 Task: Add the task  Create a new online booking system for a tour operator to the section Continuous Integration (CI) Sprint in the project AgileOutlook and add a Due Date to the respective task as 2024/04/12
Action: Mouse moved to (90, 304)
Screenshot: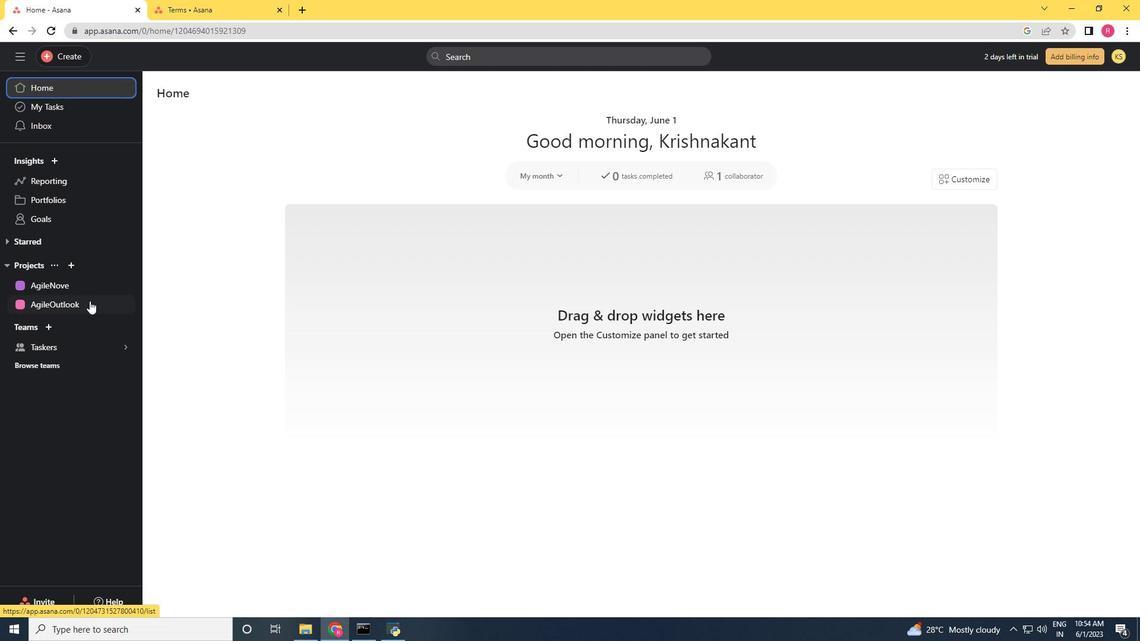 
Action: Mouse pressed left at (90, 304)
Screenshot: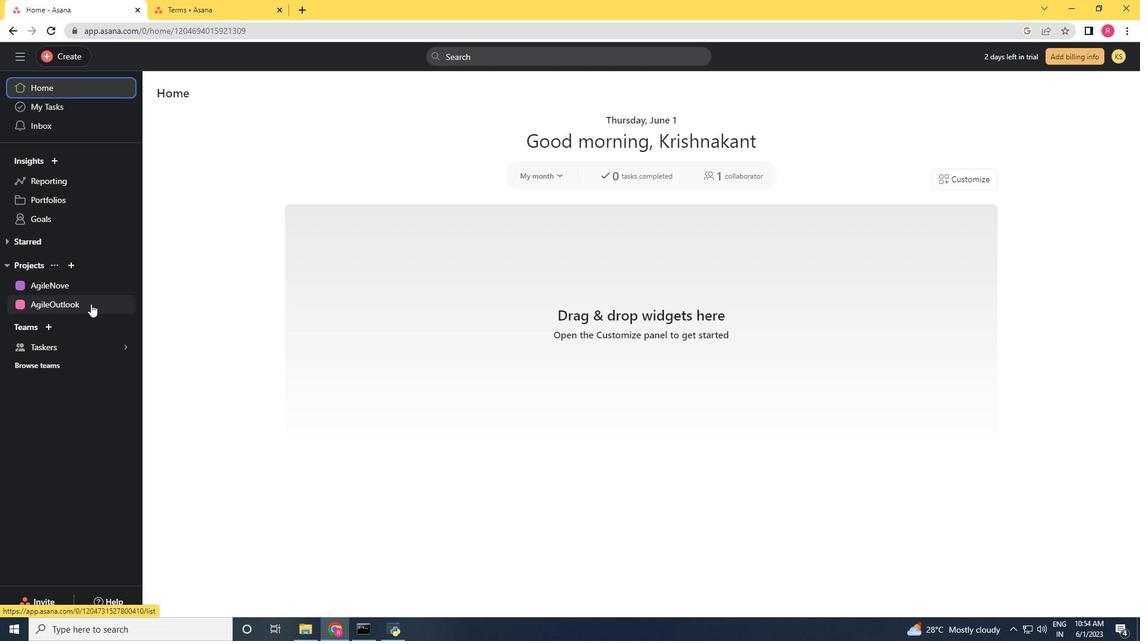 
Action: Mouse moved to (716, 259)
Screenshot: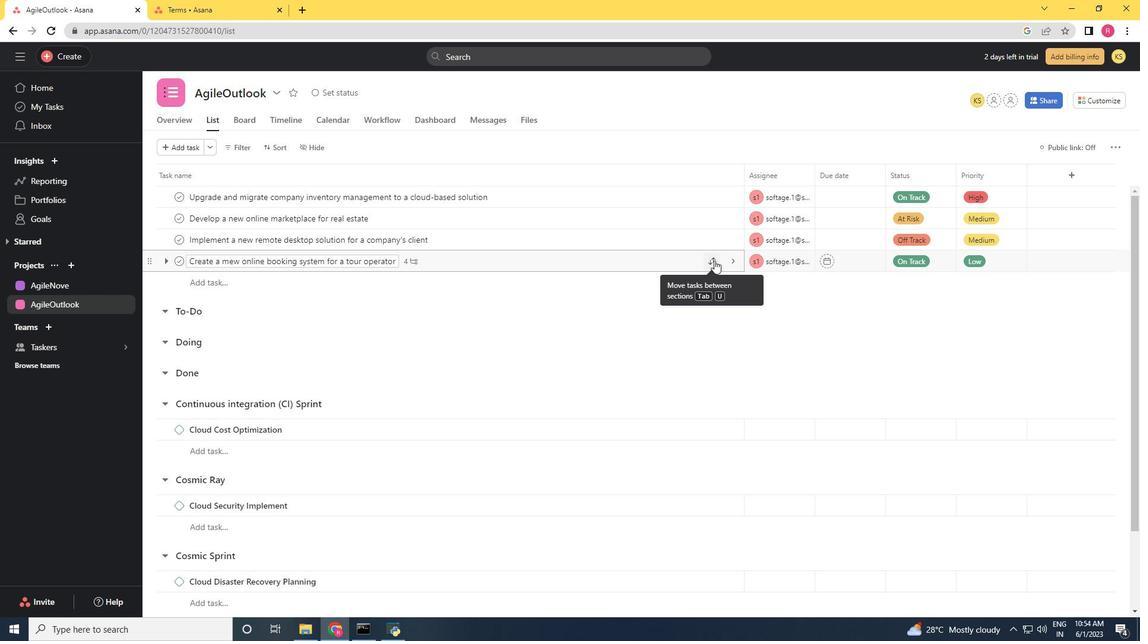 
Action: Mouse pressed left at (716, 259)
Screenshot: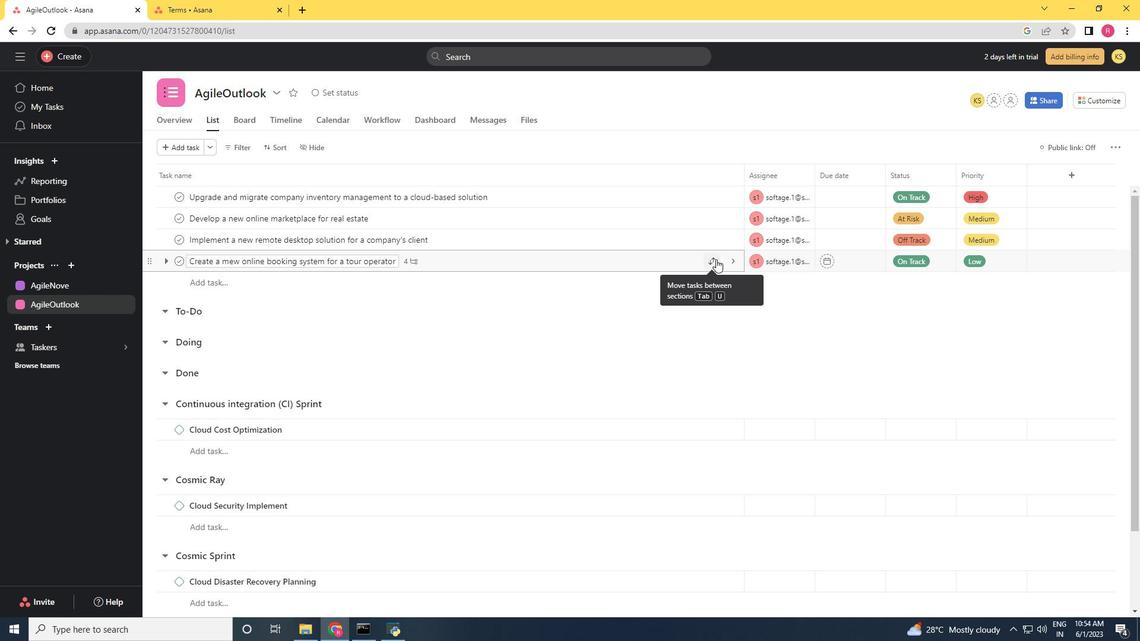 
Action: Mouse moved to (648, 395)
Screenshot: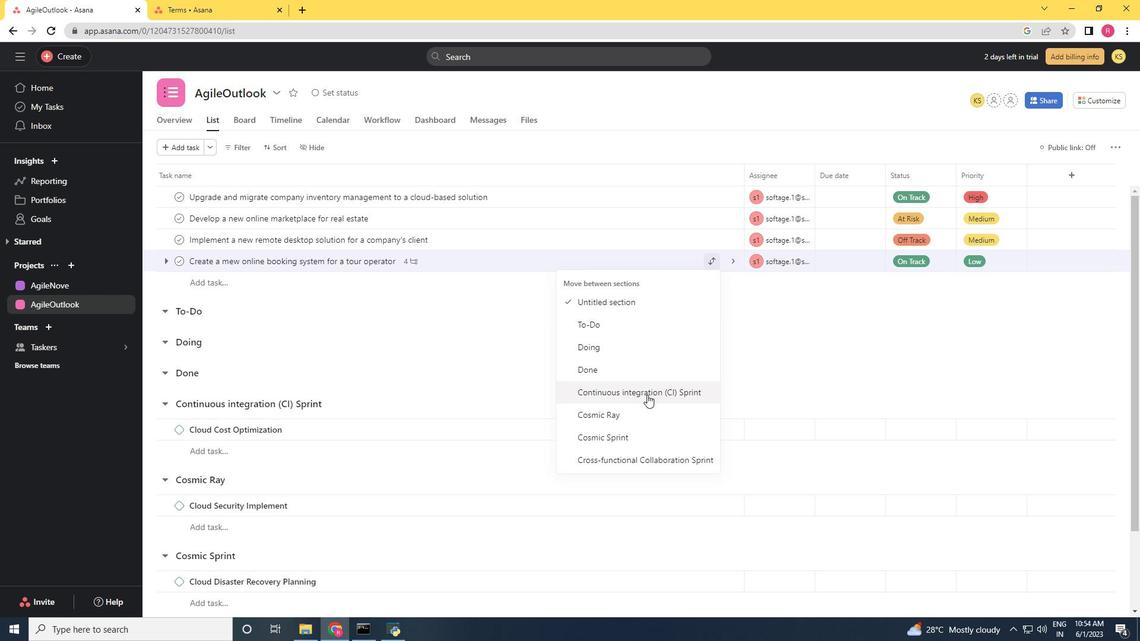 
Action: Mouse pressed left at (648, 395)
Screenshot: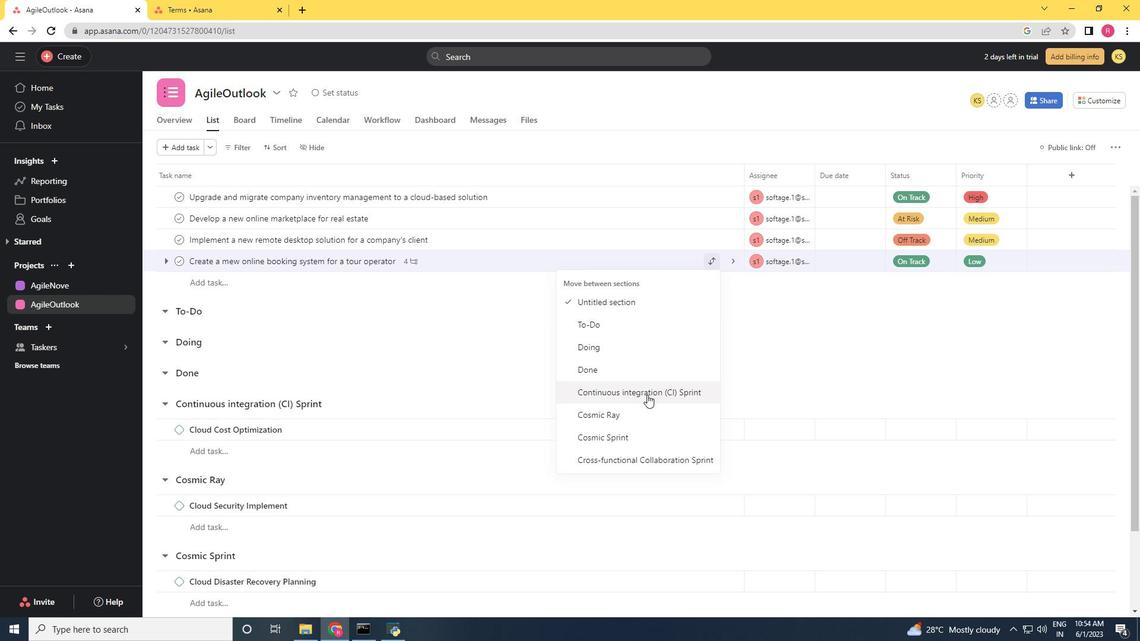 
Action: Mouse moved to (278, 143)
Screenshot: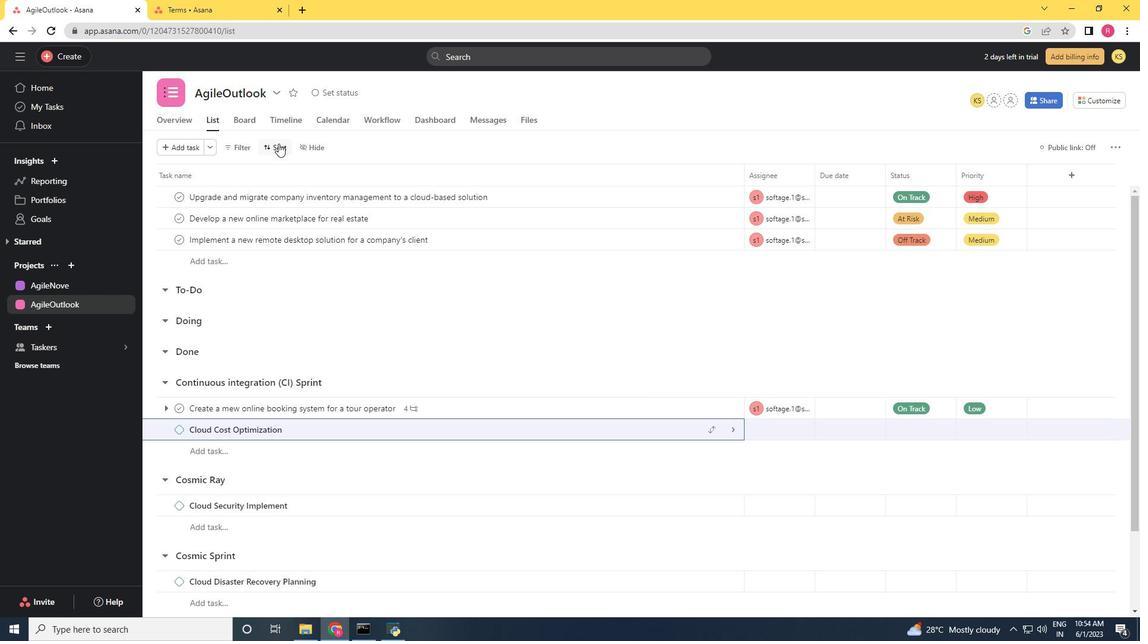 
Action: Mouse pressed left at (278, 143)
Screenshot: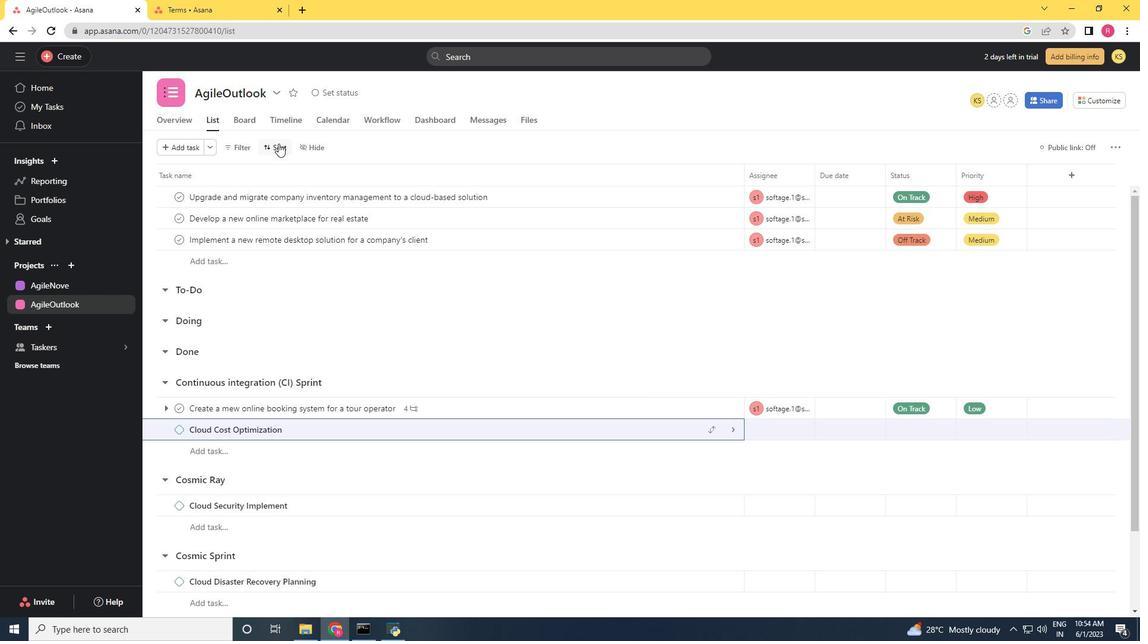 
Action: Mouse moved to (509, 289)
Screenshot: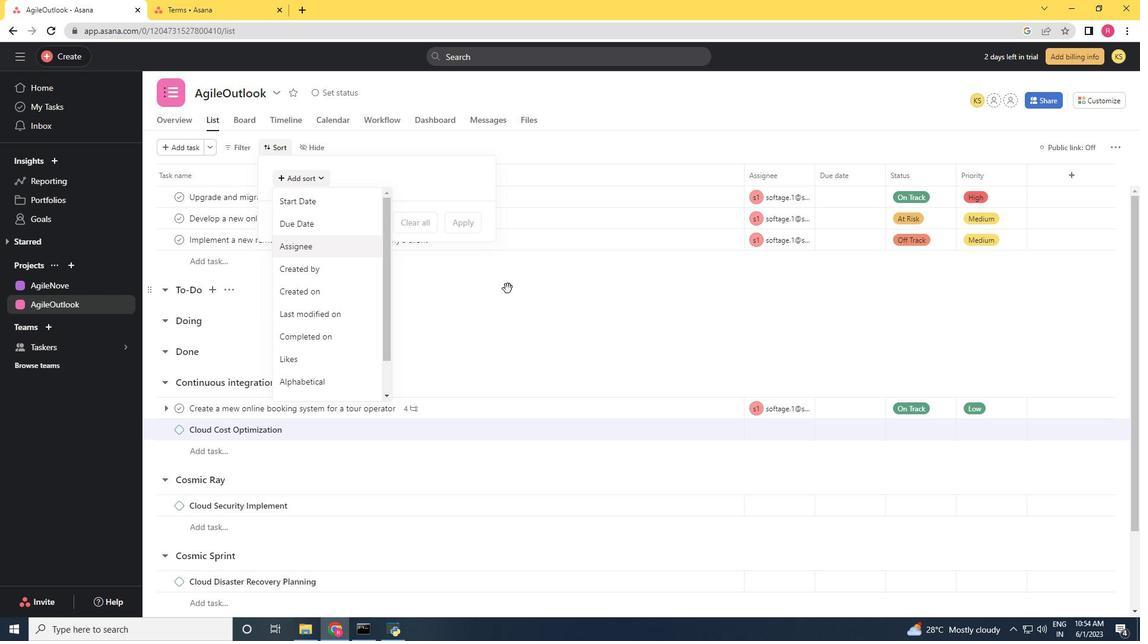 
Action: Mouse pressed left at (509, 289)
Screenshot: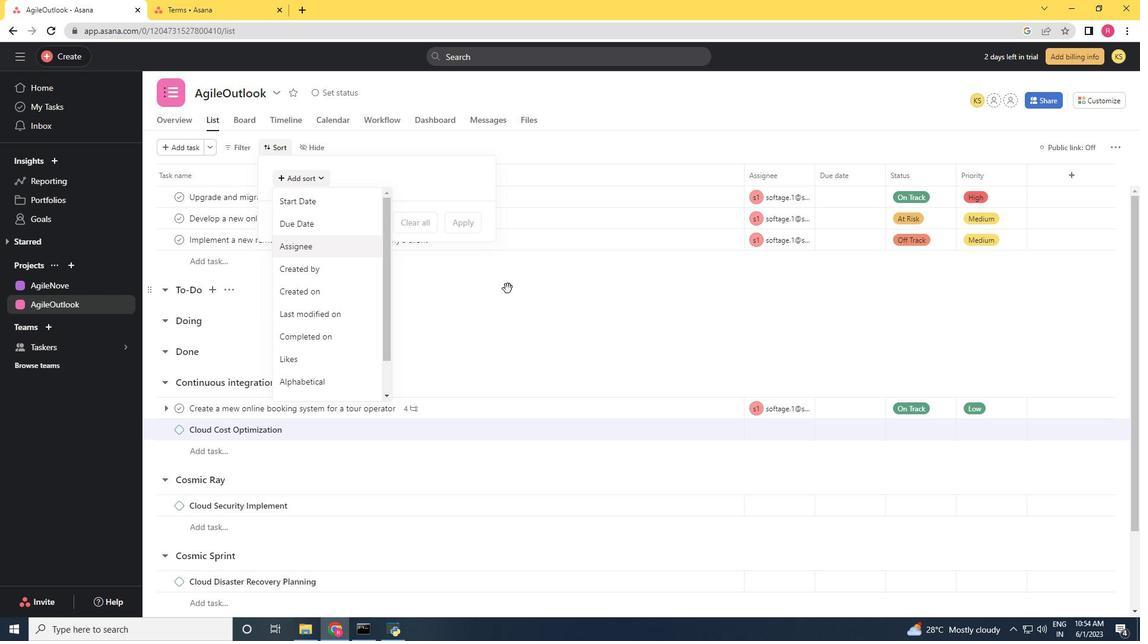 
Action: Mouse moved to (528, 400)
Screenshot: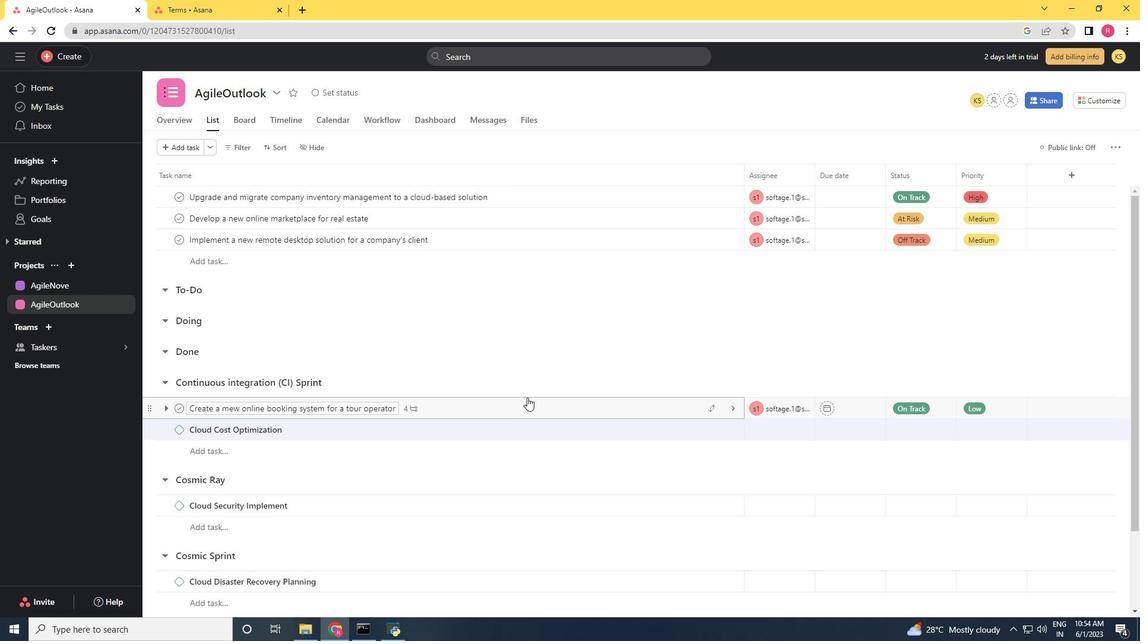 
Action: Mouse pressed left at (528, 400)
Screenshot: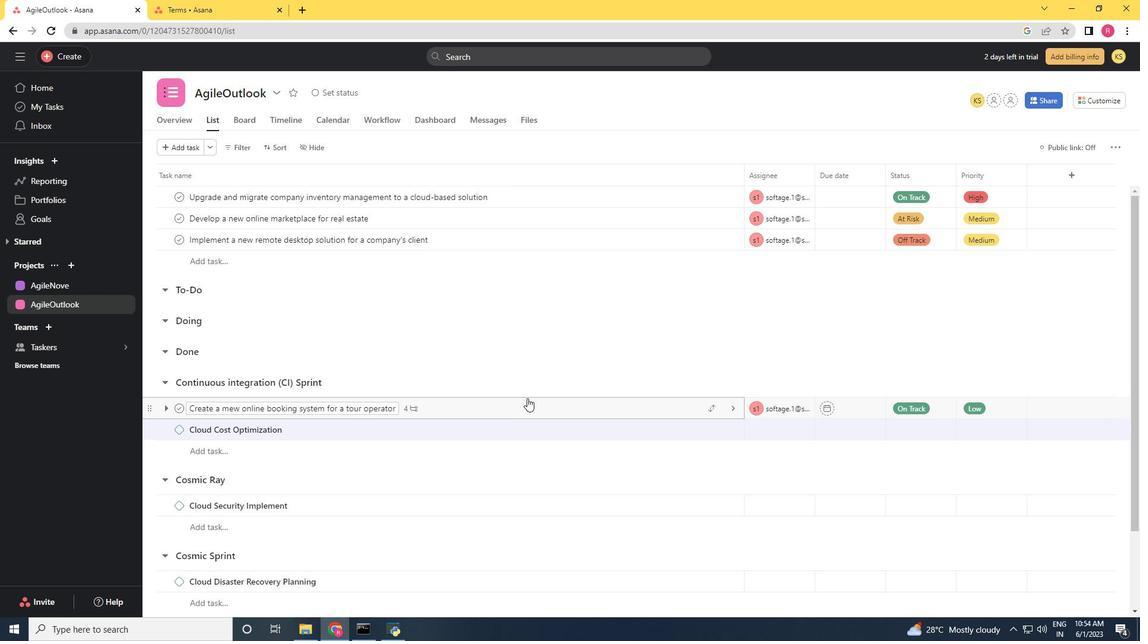
Action: Mouse moved to (860, 234)
Screenshot: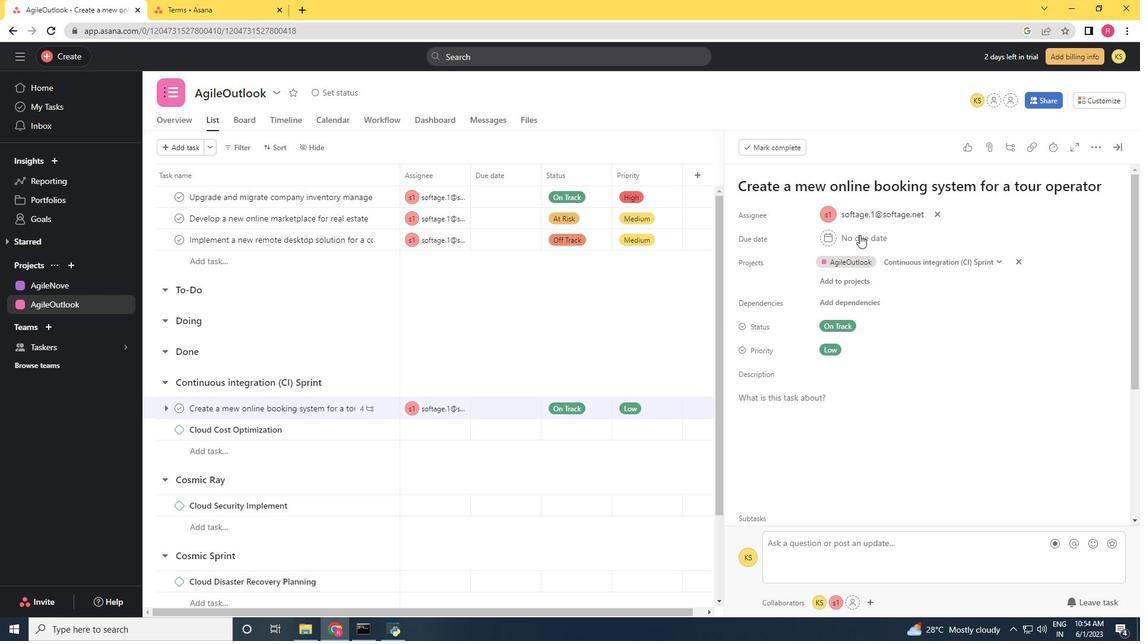 
Action: Mouse pressed left at (860, 234)
Screenshot: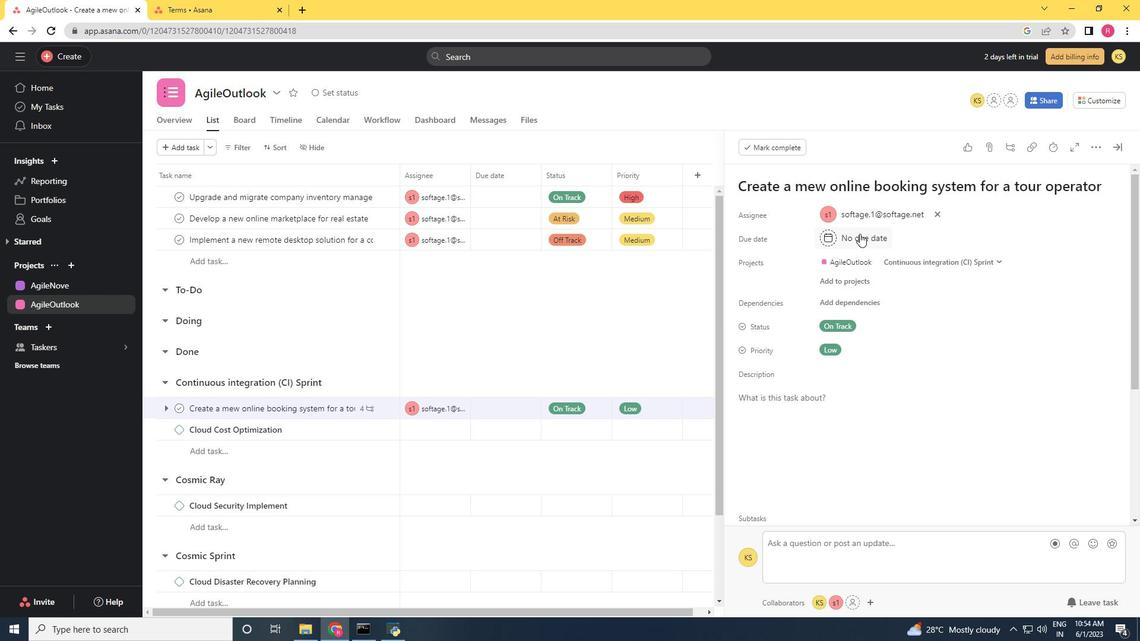 
Action: Mouse moved to (969, 295)
Screenshot: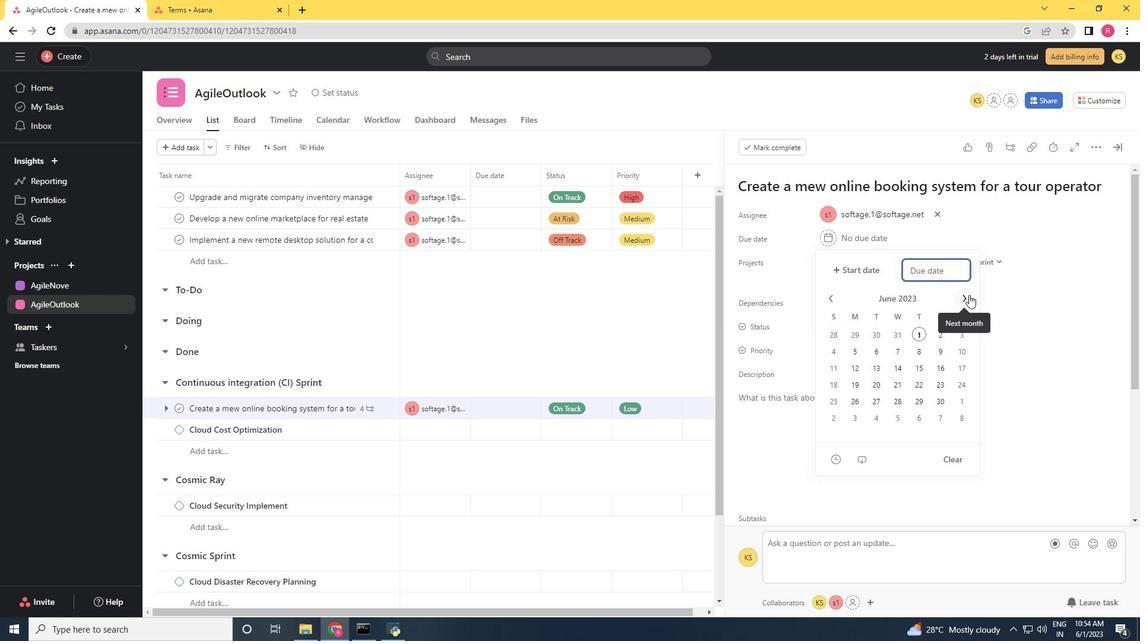 
Action: Mouse pressed left at (969, 295)
Screenshot: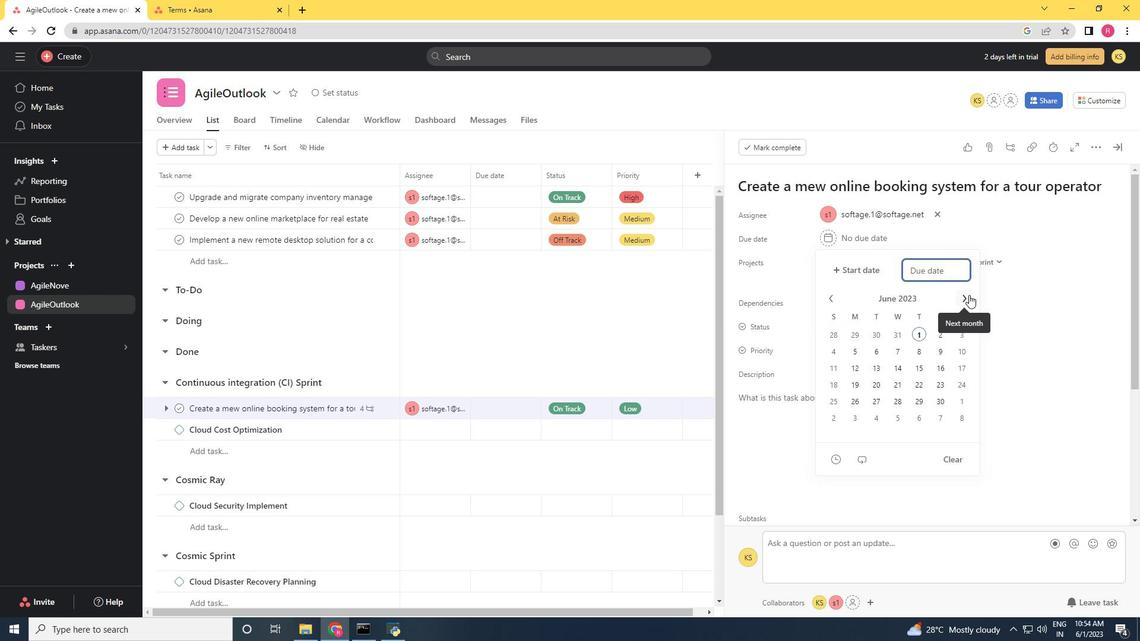 
Action: Mouse moved to (970, 295)
Screenshot: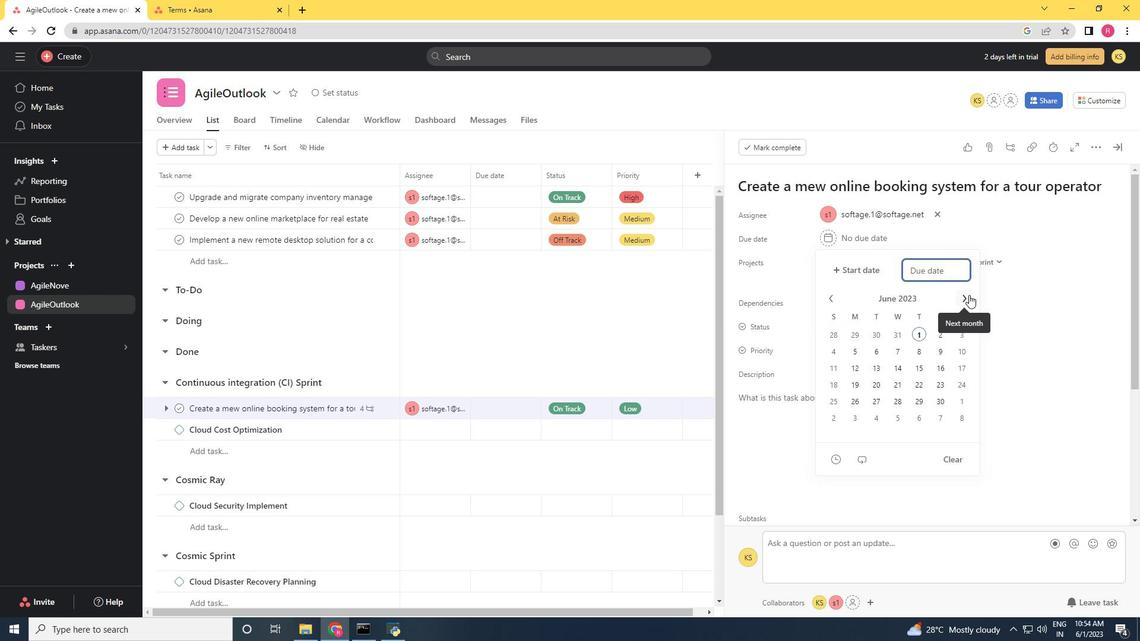 
Action: Mouse pressed left at (970, 295)
Screenshot: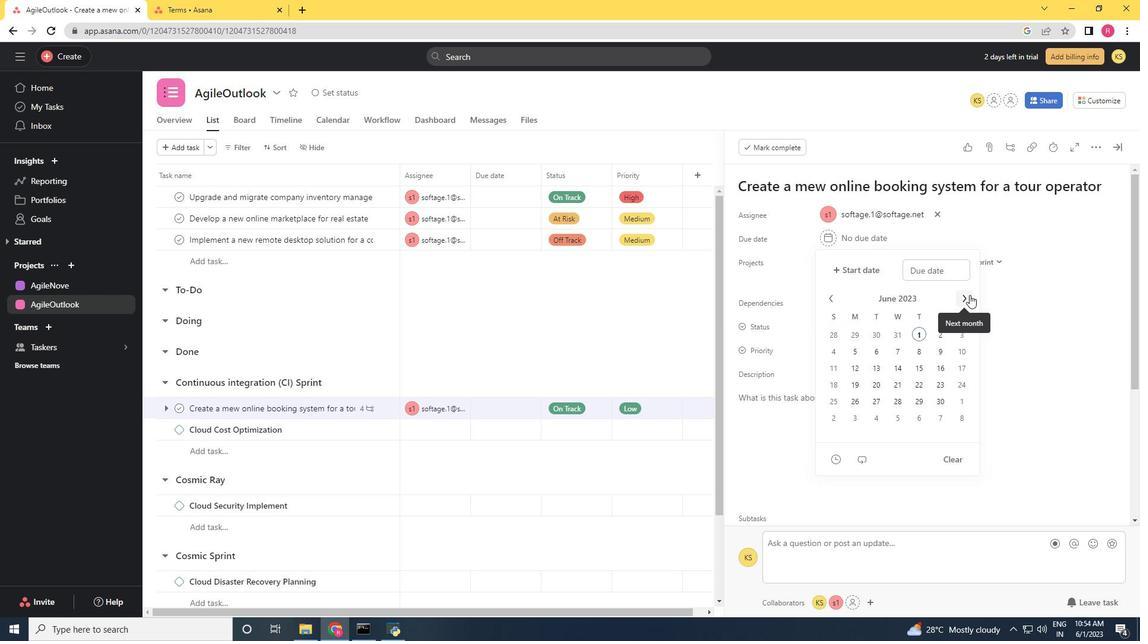 
Action: Mouse pressed left at (970, 295)
Screenshot: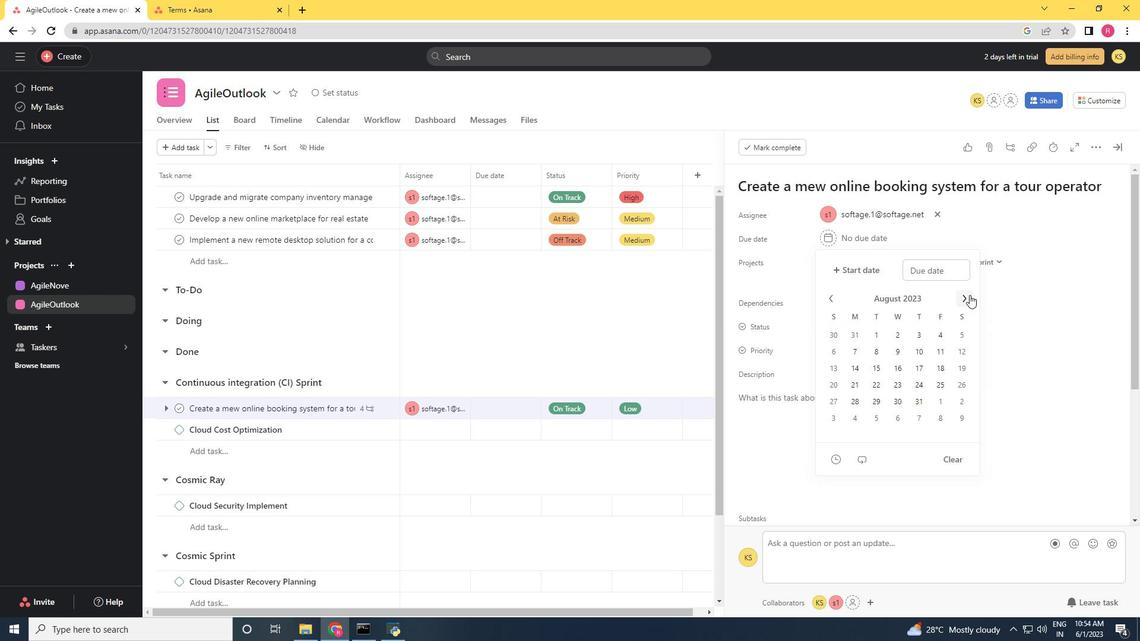 
Action: Mouse pressed left at (970, 295)
Screenshot: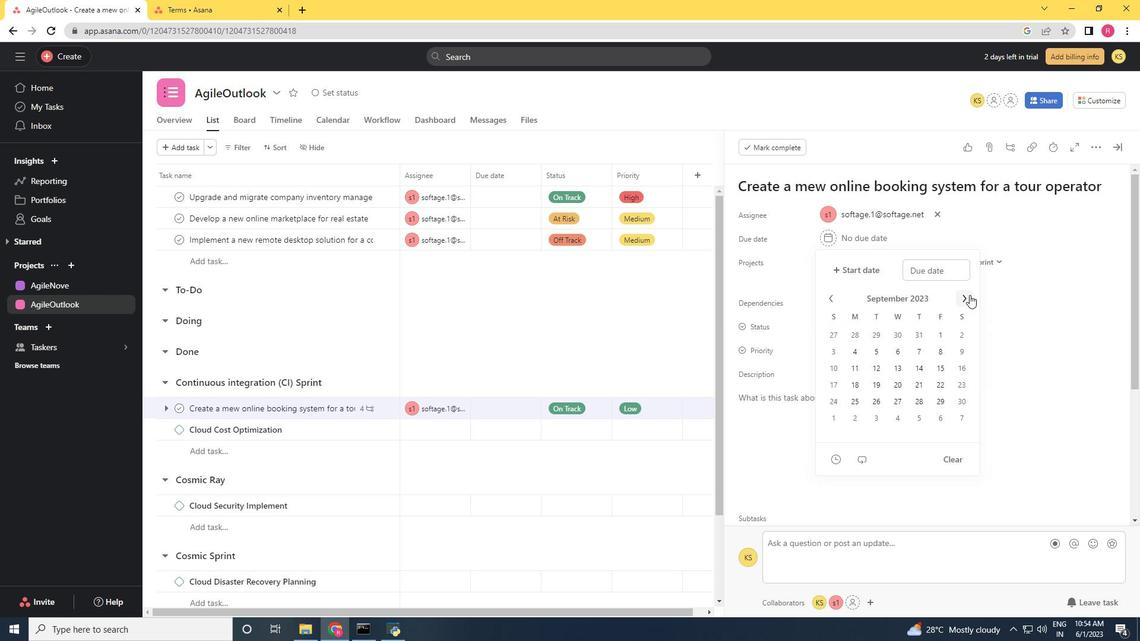 
Action: Mouse pressed left at (970, 295)
Screenshot: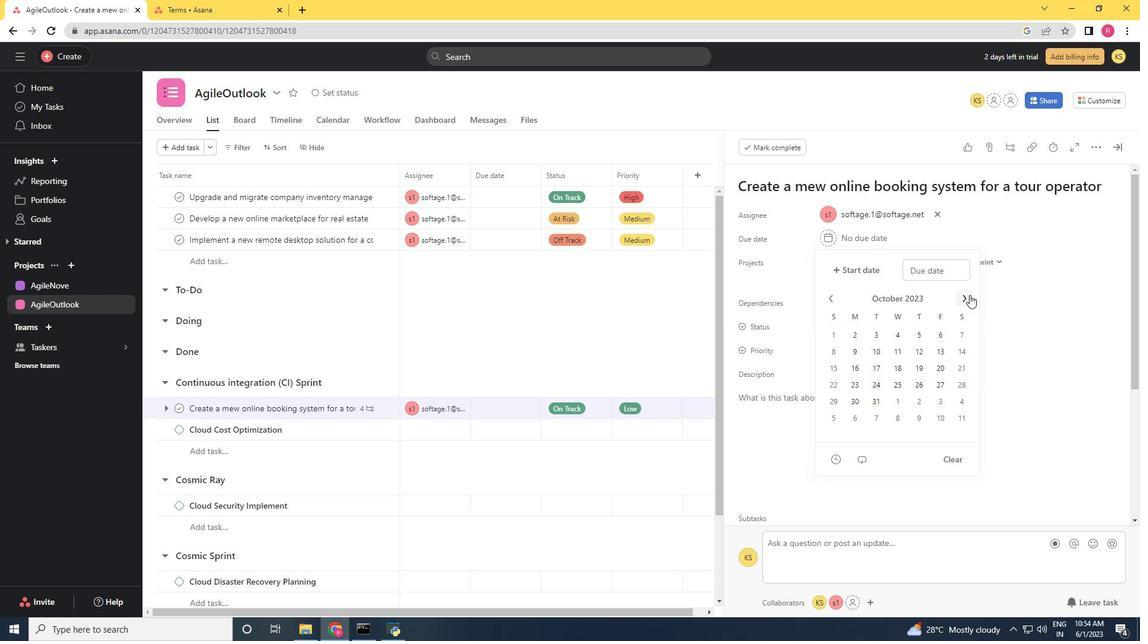 
Action: Mouse pressed left at (970, 295)
Screenshot: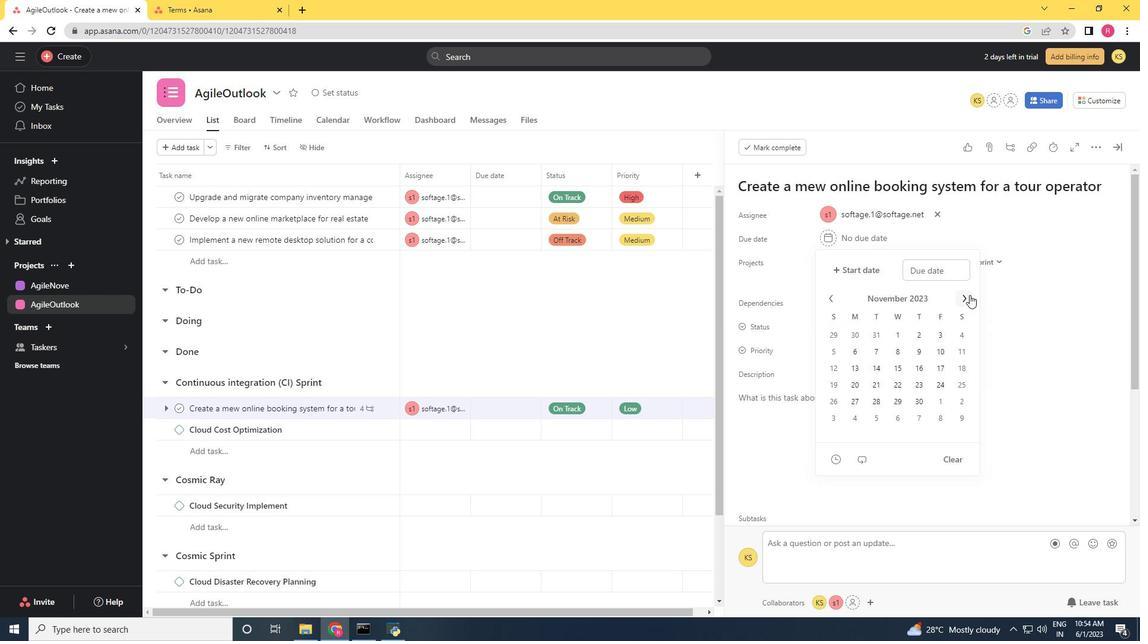 
Action: Mouse pressed left at (970, 295)
Screenshot: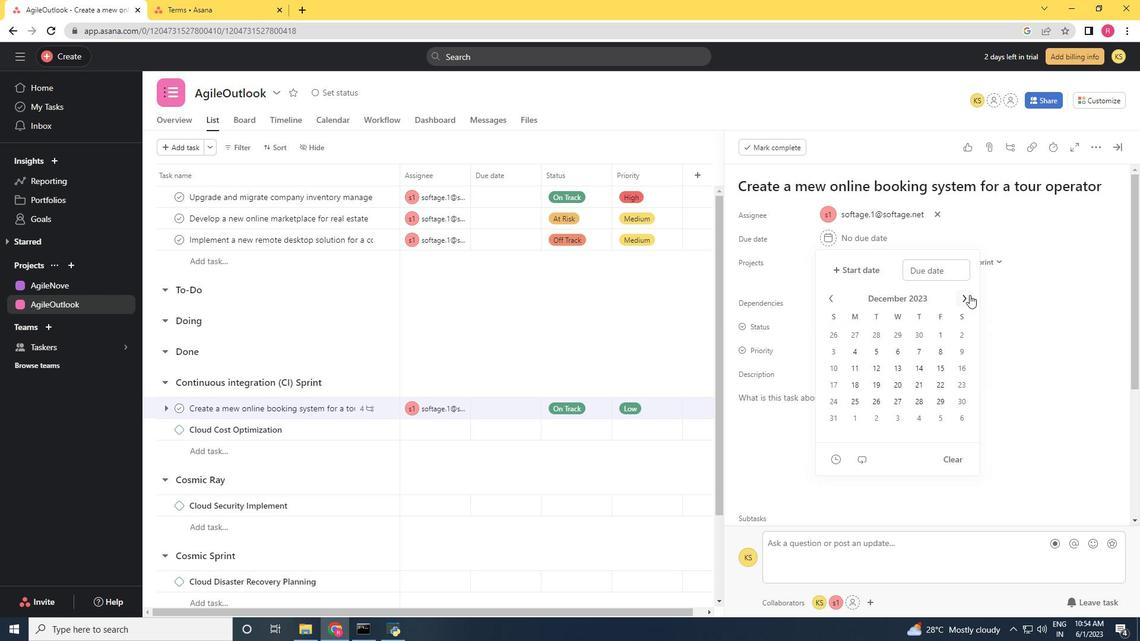 
Action: Mouse pressed left at (970, 295)
Screenshot: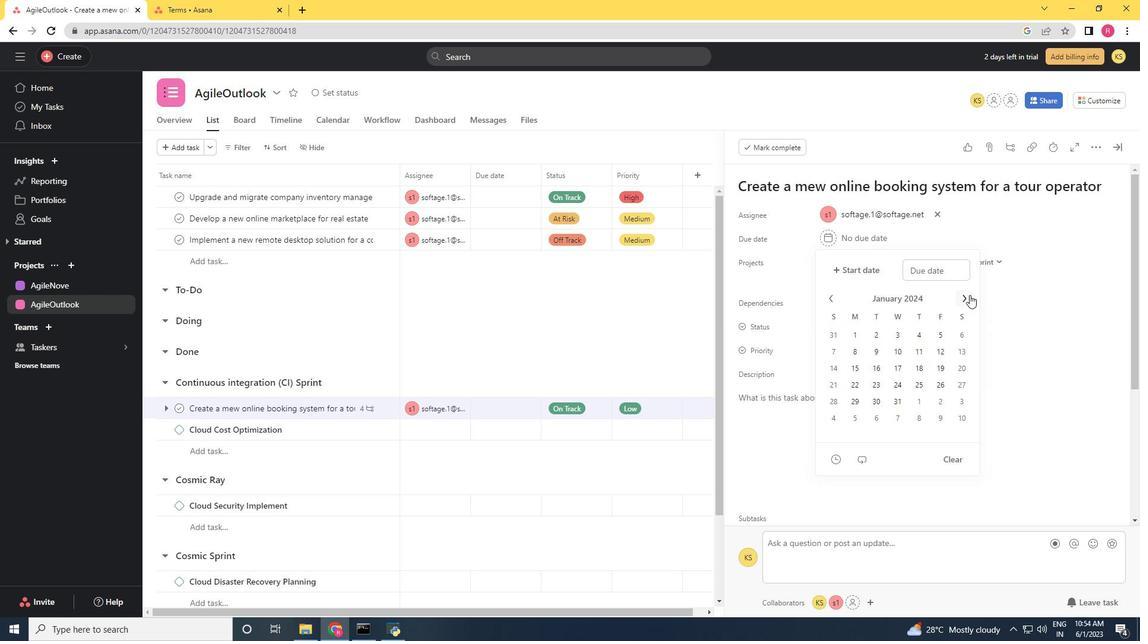 
Action: Mouse pressed left at (970, 295)
Screenshot: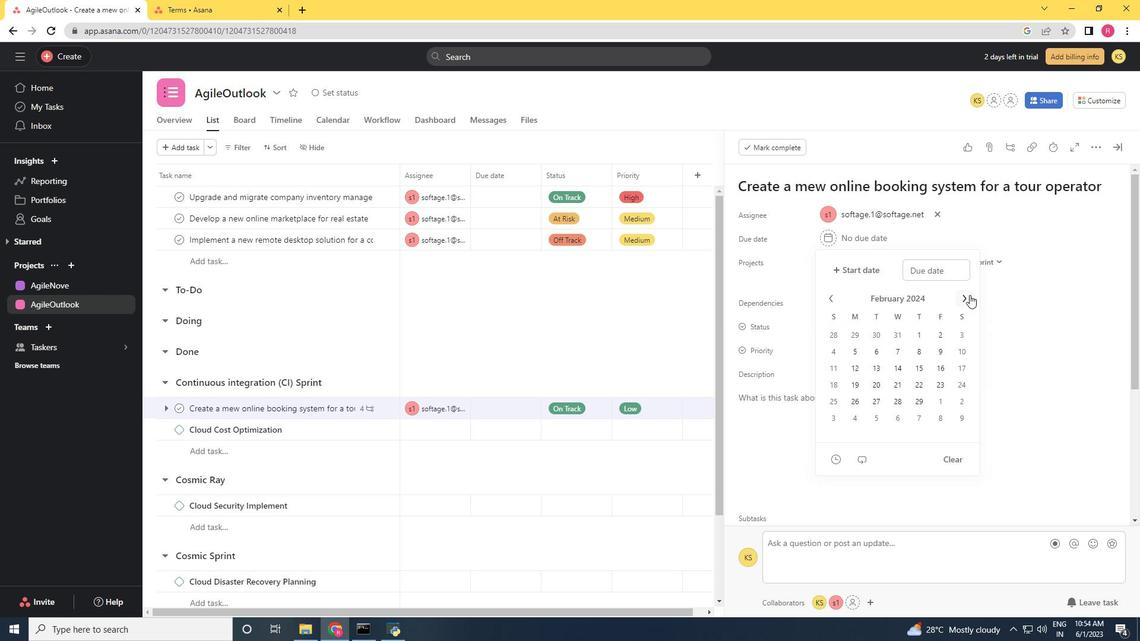 
Action: Mouse pressed left at (970, 295)
Screenshot: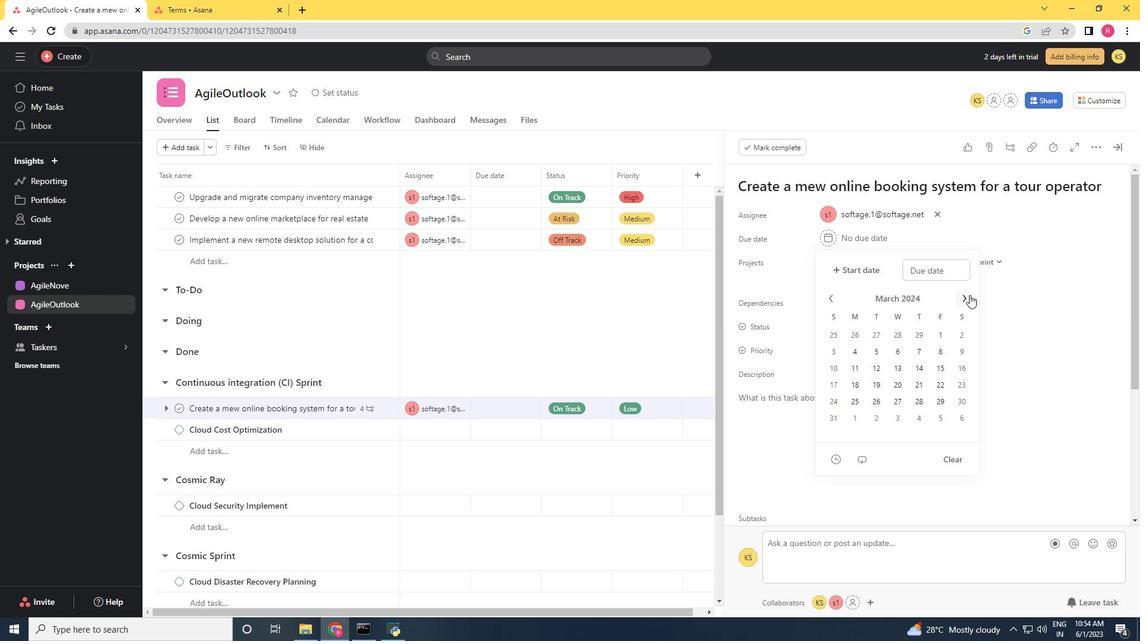 
Action: Mouse moved to (948, 351)
Screenshot: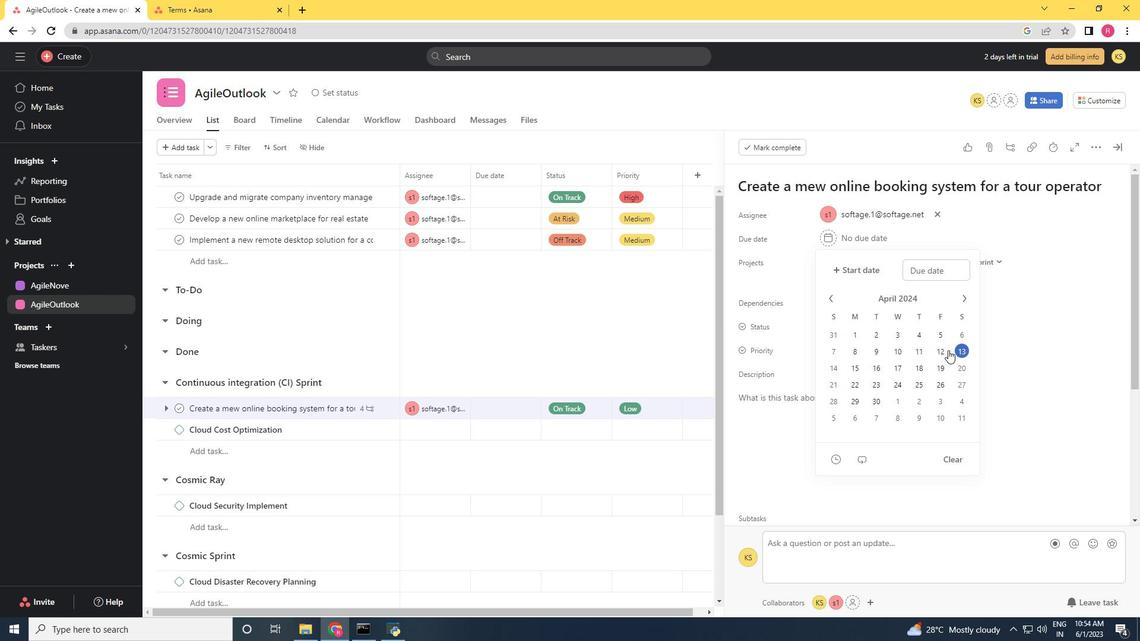 
Action: Mouse pressed left at (948, 351)
Screenshot: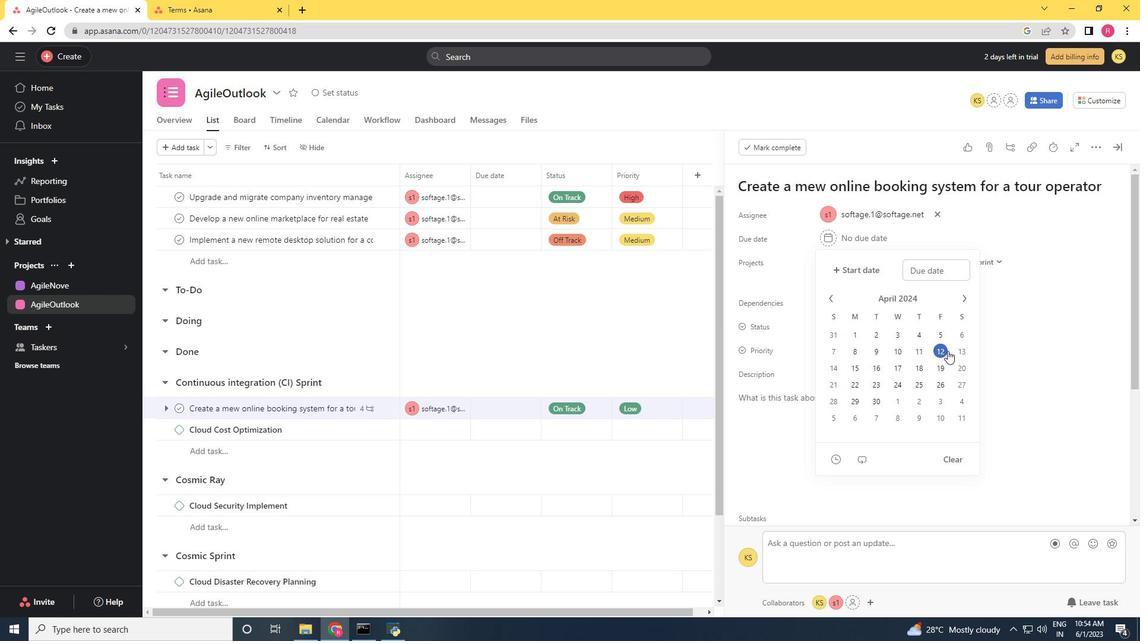 
Action: Mouse moved to (1021, 334)
Screenshot: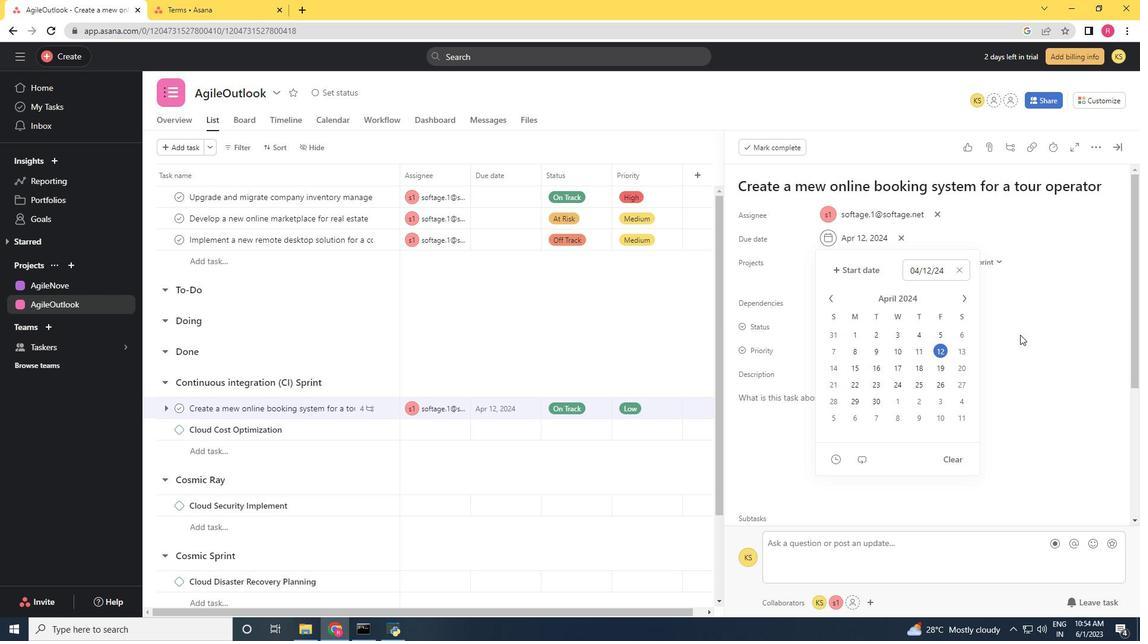 
Action: Mouse pressed left at (1021, 334)
Screenshot: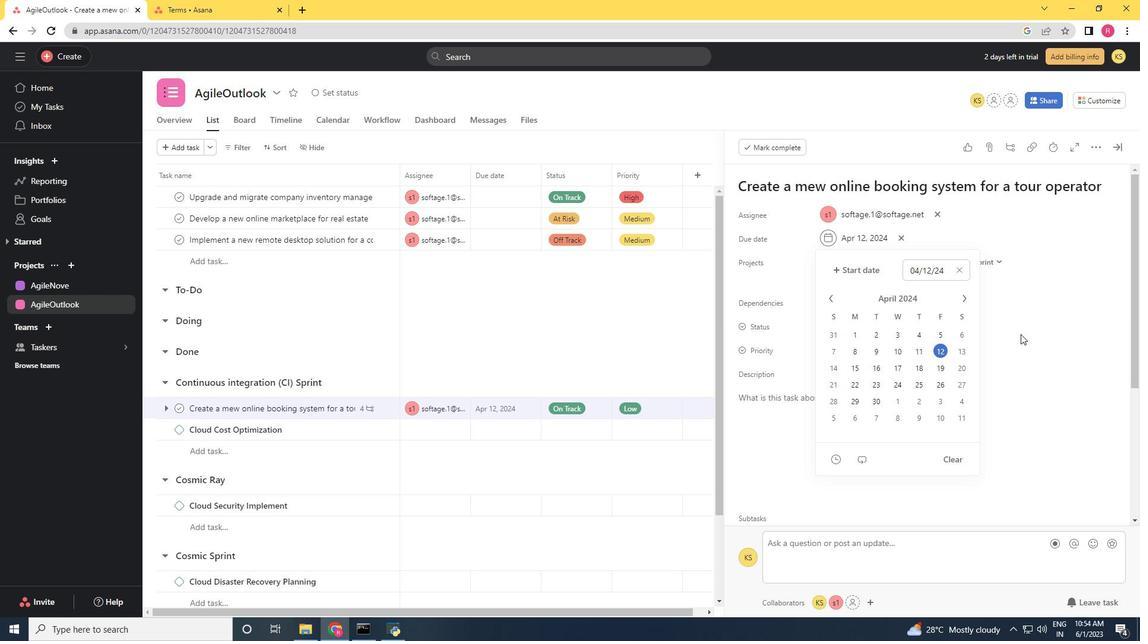 
Action: Mouse moved to (857, 348)
Screenshot: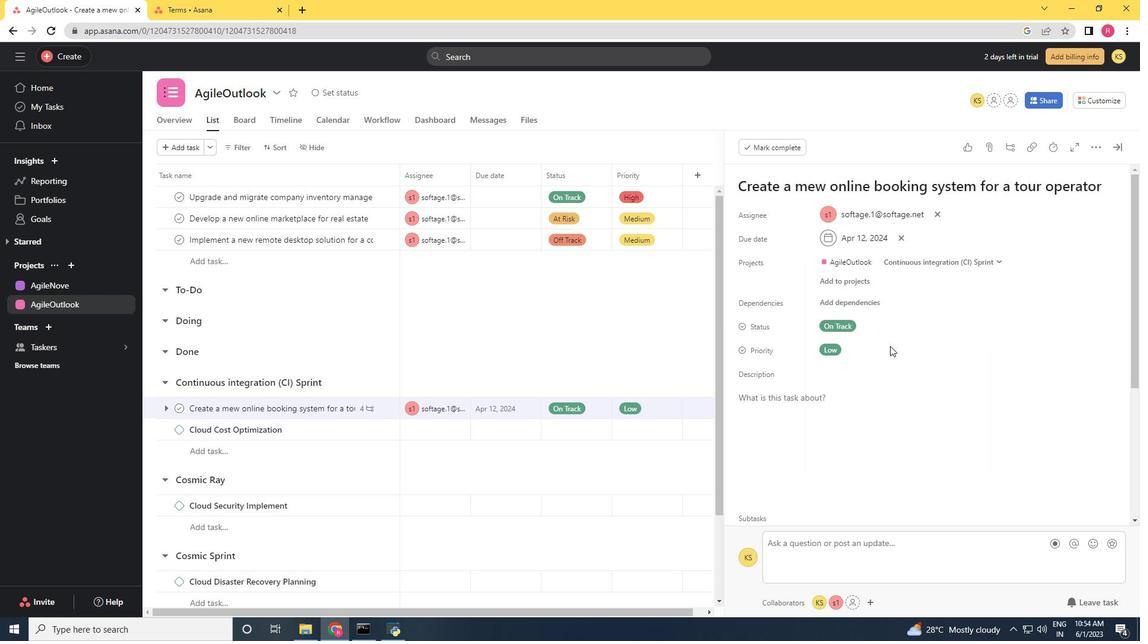 
